 Task: Use the formula "ACOT" in spreadsheet "Project portfolio".
Action: Mouse moved to (114, 91)
Screenshot: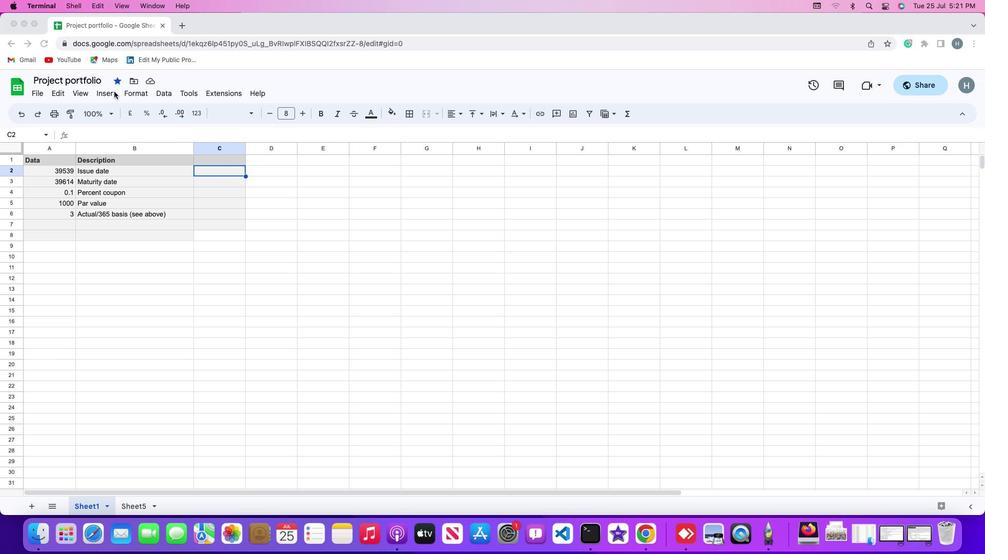 
Action: Mouse pressed left at (114, 91)
Screenshot: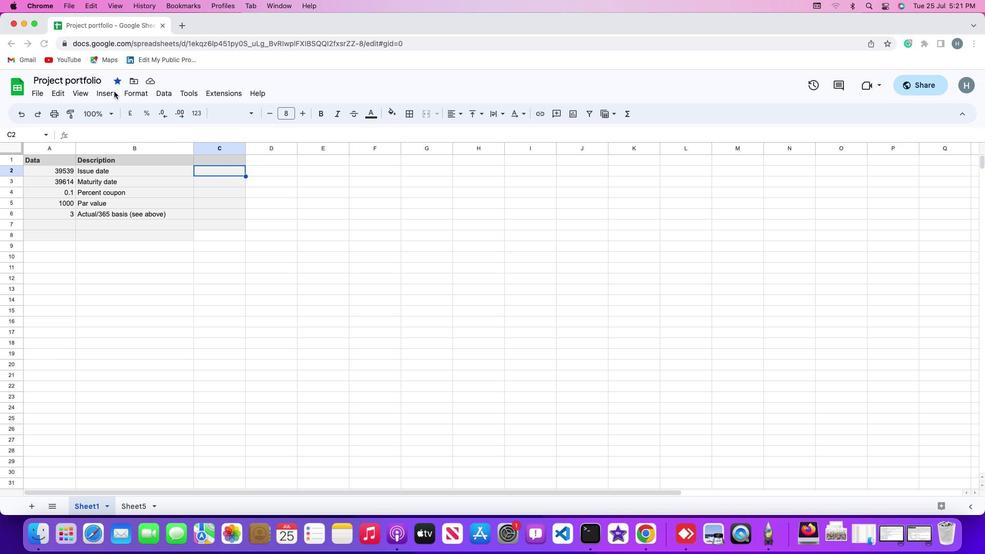 
Action: Mouse moved to (111, 91)
Screenshot: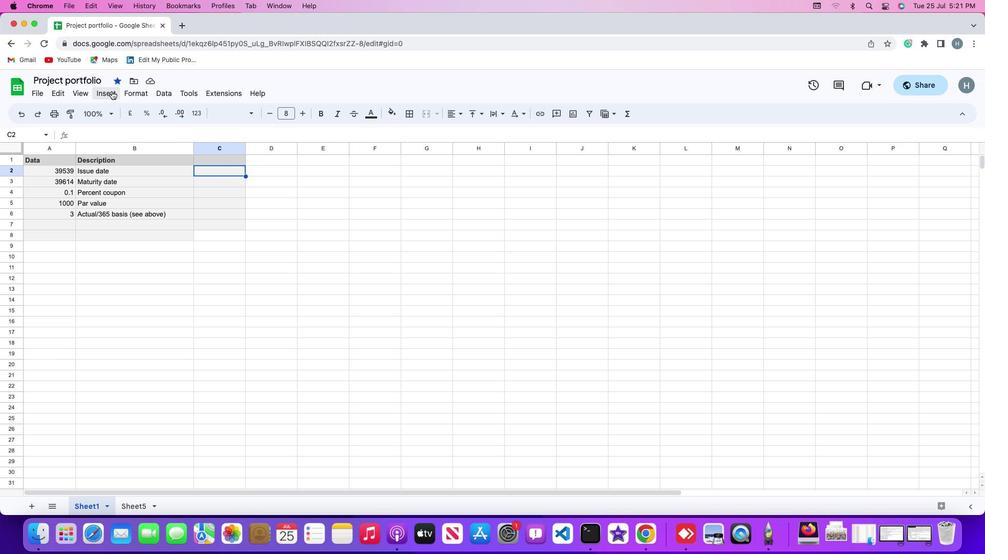
Action: Mouse pressed left at (111, 91)
Screenshot: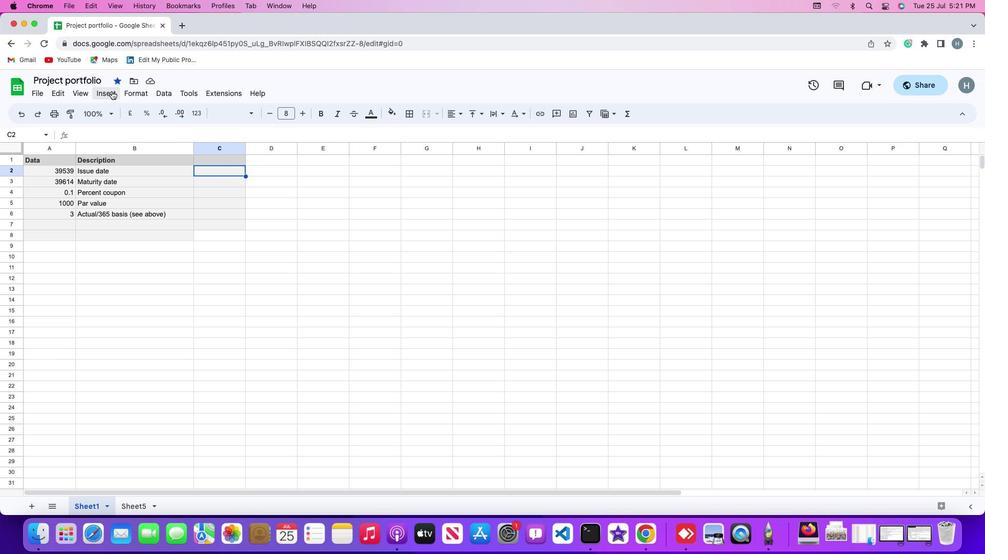 
Action: Mouse moved to (438, 149)
Screenshot: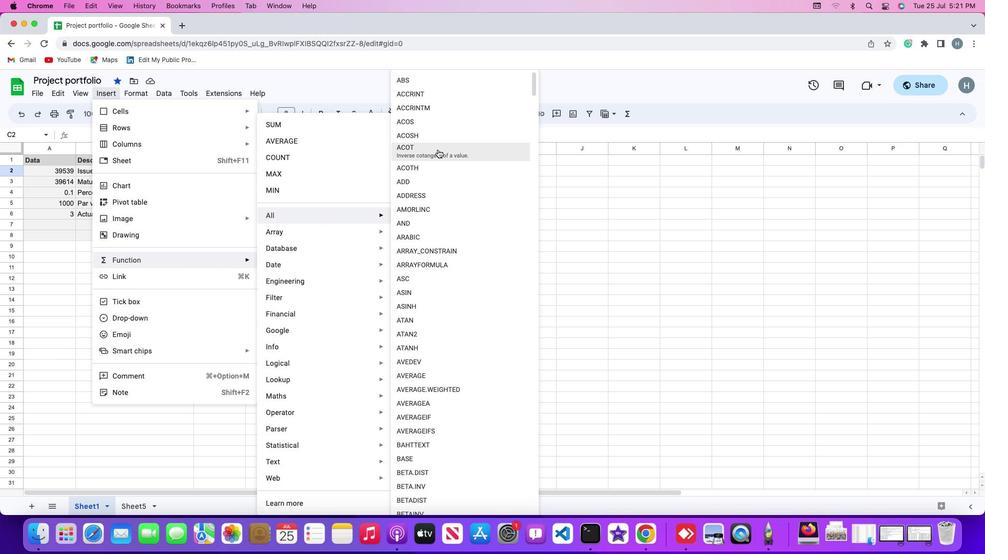 
Action: Mouse pressed left at (438, 149)
Screenshot: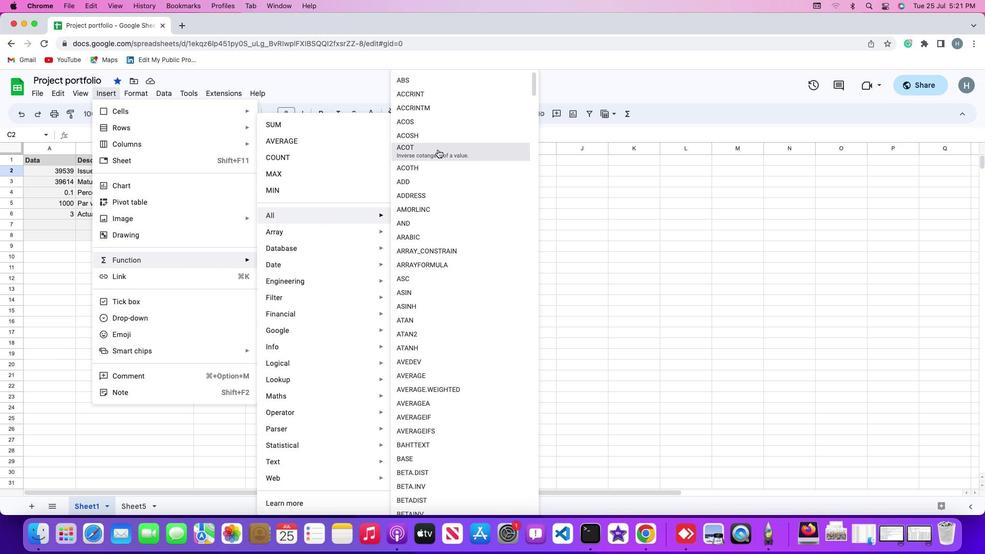 
Action: Mouse moved to (63, 167)
Screenshot: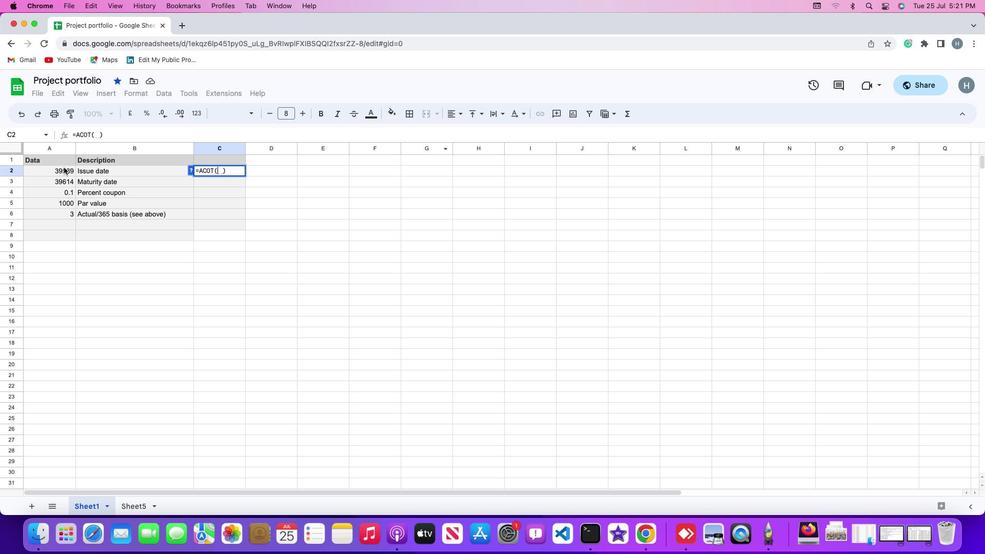 
Action: Mouse pressed left at (63, 167)
Screenshot: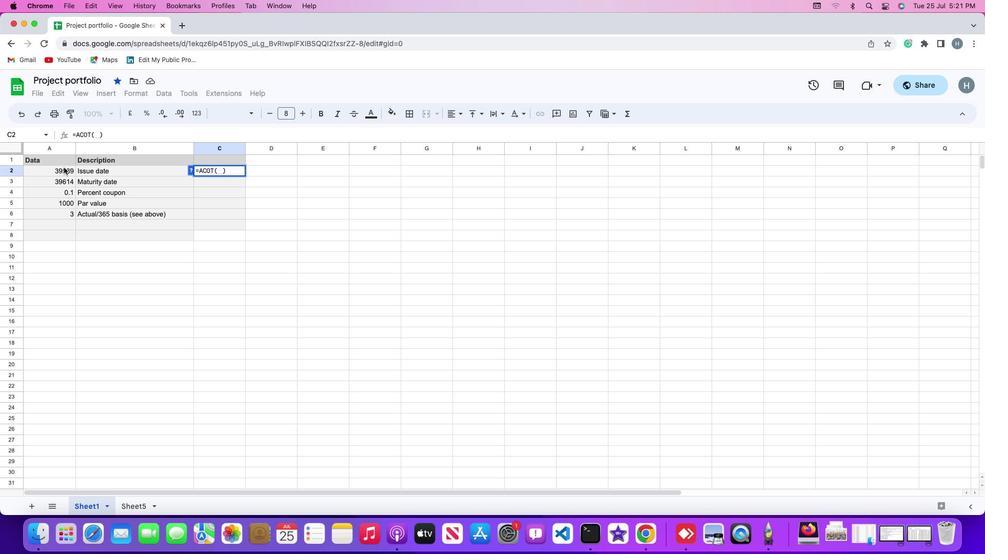 
Action: Mouse moved to (261, 247)
Screenshot: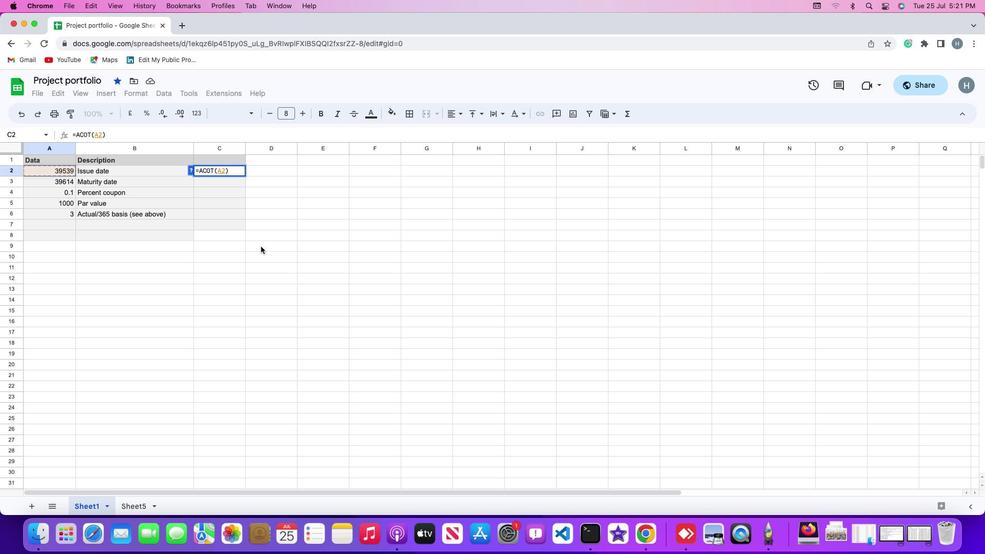 
Action: Key pressed '\x03'
Screenshot: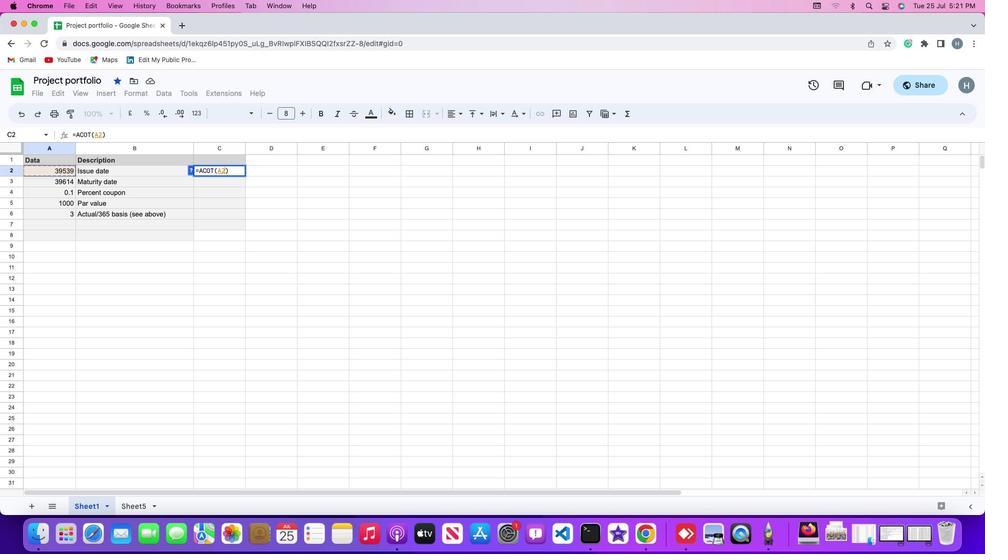 
Action: Mouse moved to (273, 253)
Screenshot: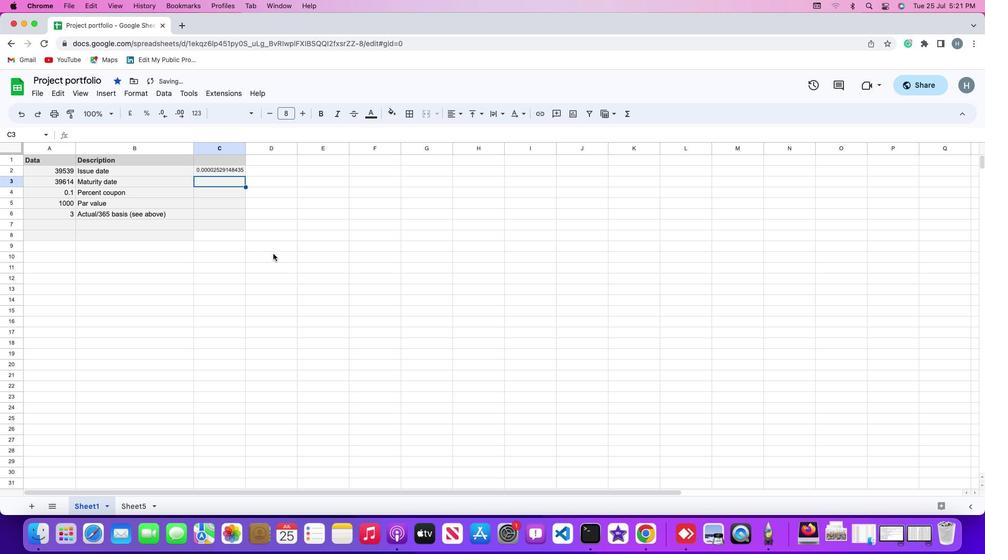 
